 Task: Use Sitcom Laughter 06 Effect in this video Movie B.mp4
Action: Mouse moved to (161, 110)
Screenshot: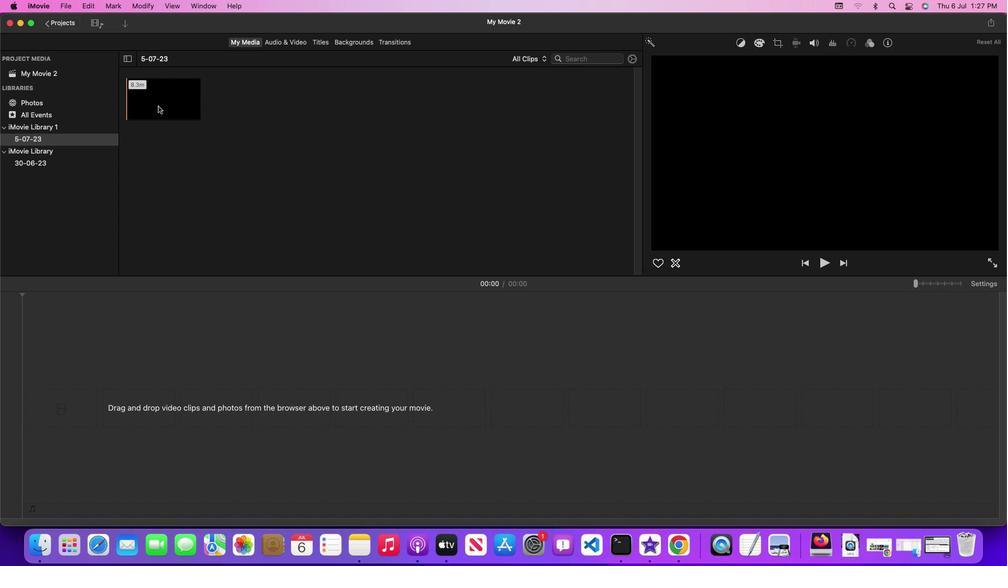 
Action: Mouse pressed left at (161, 110)
Screenshot: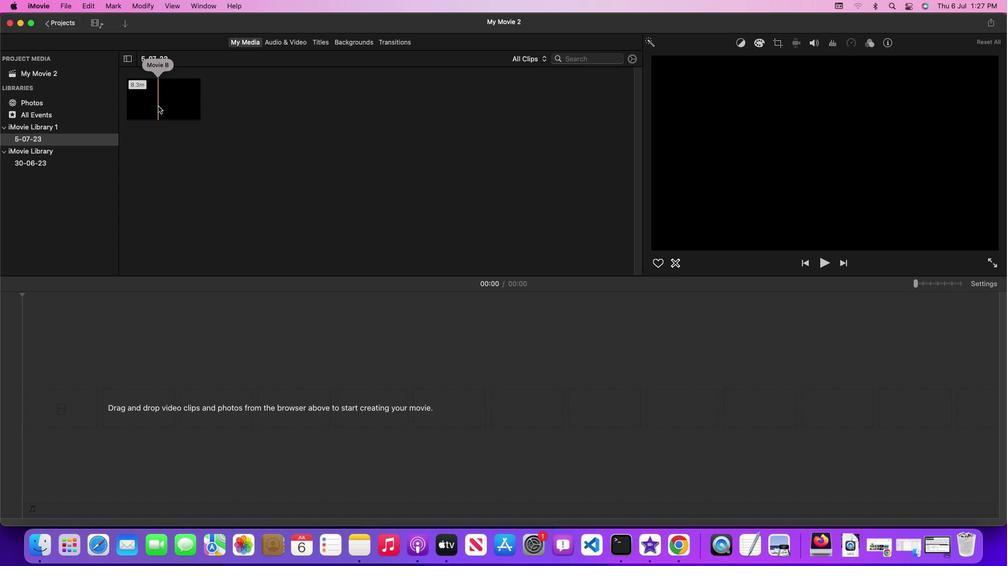 
Action: Mouse moved to (161, 109)
Screenshot: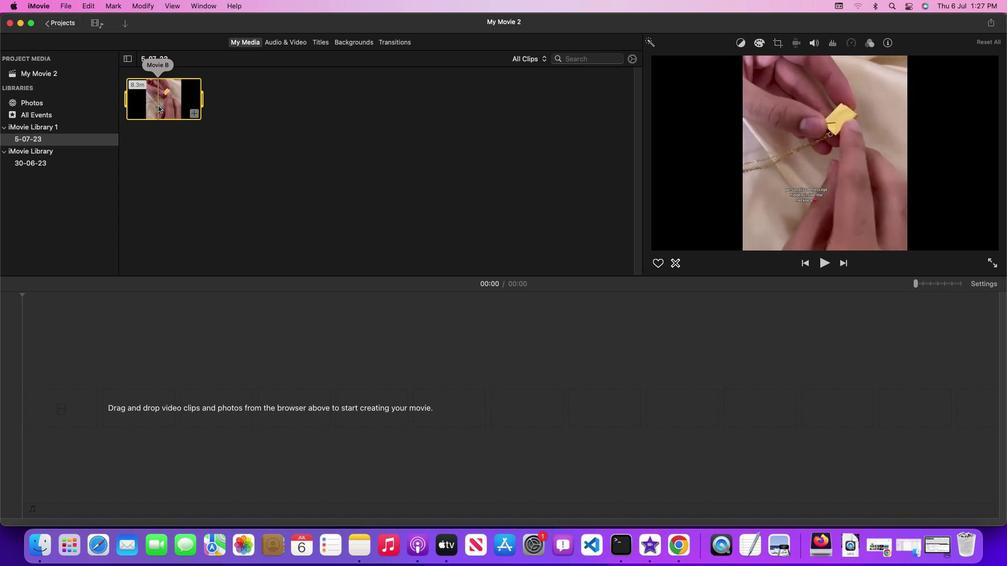 
Action: Mouse pressed left at (161, 109)
Screenshot: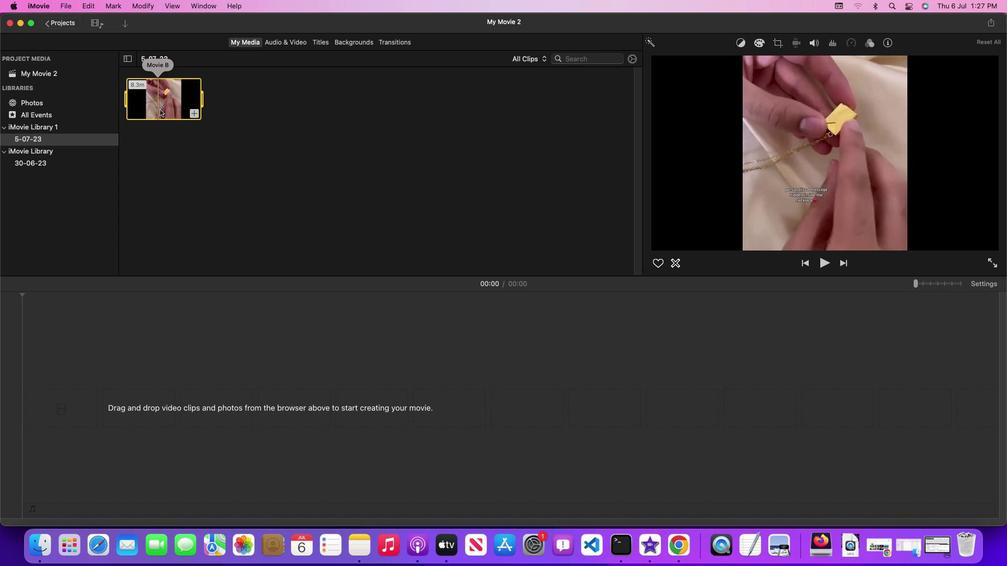 
Action: Mouse moved to (298, 45)
Screenshot: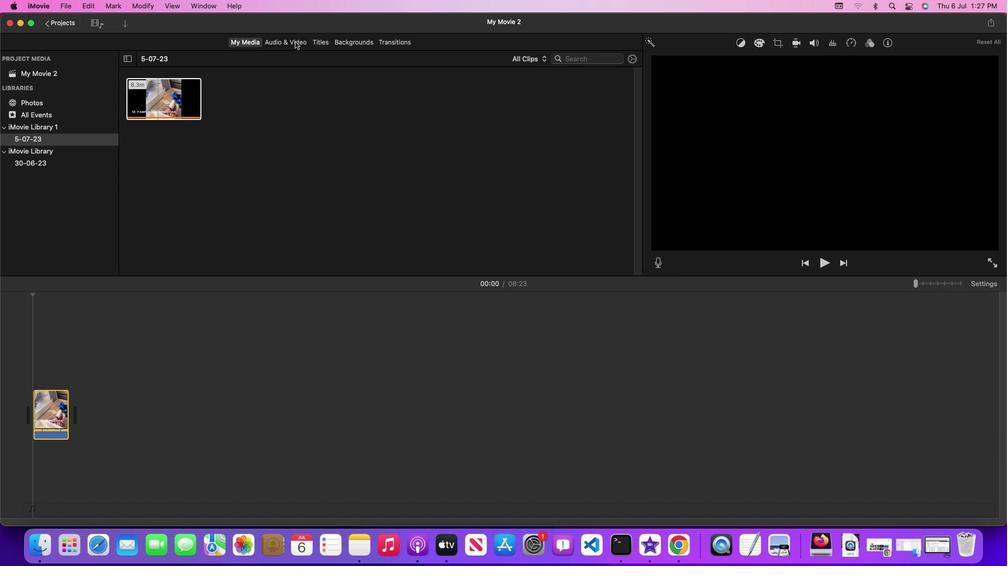 
Action: Mouse pressed left at (298, 45)
Screenshot: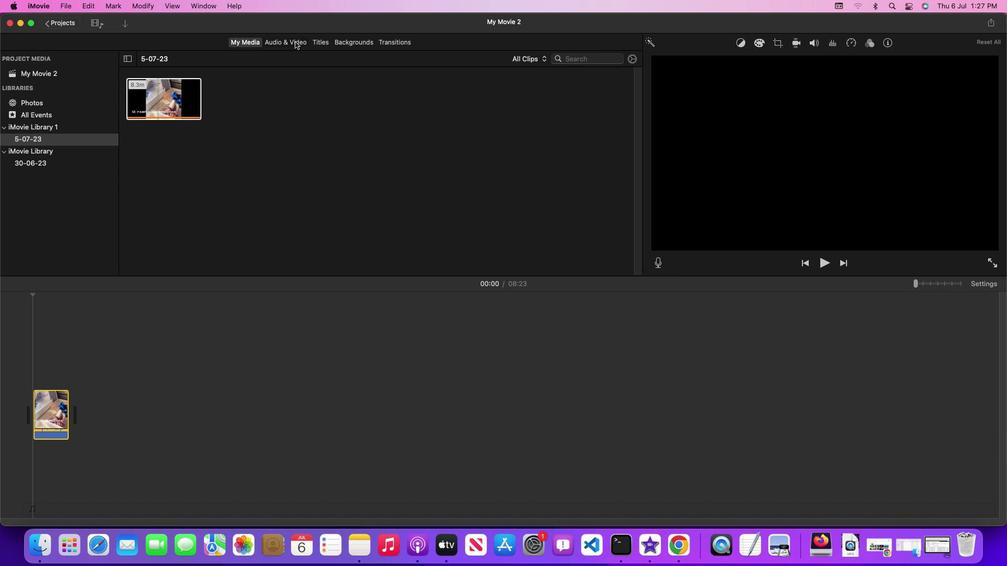 
Action: Mouse moved to (641, 143)
Screenshot: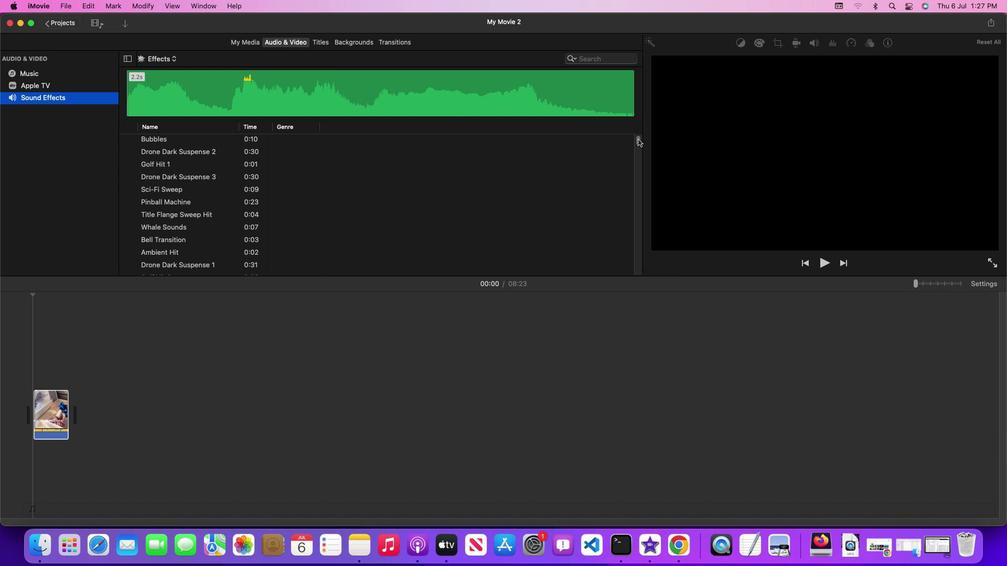 
Action: Mouse pressed left at (641, 143)
Screenshot: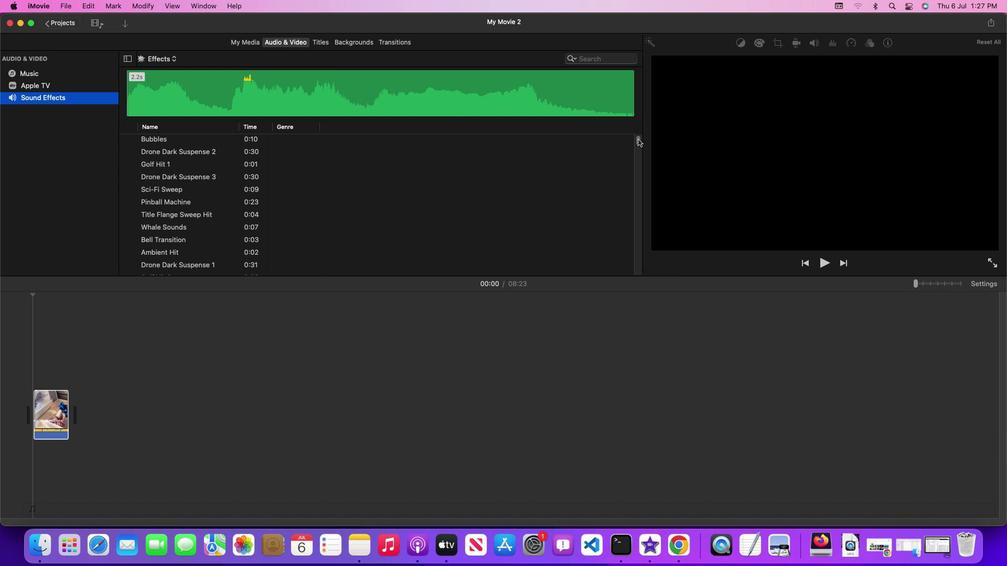 
Action: Mouse moved to (498, 219)
Screenshot: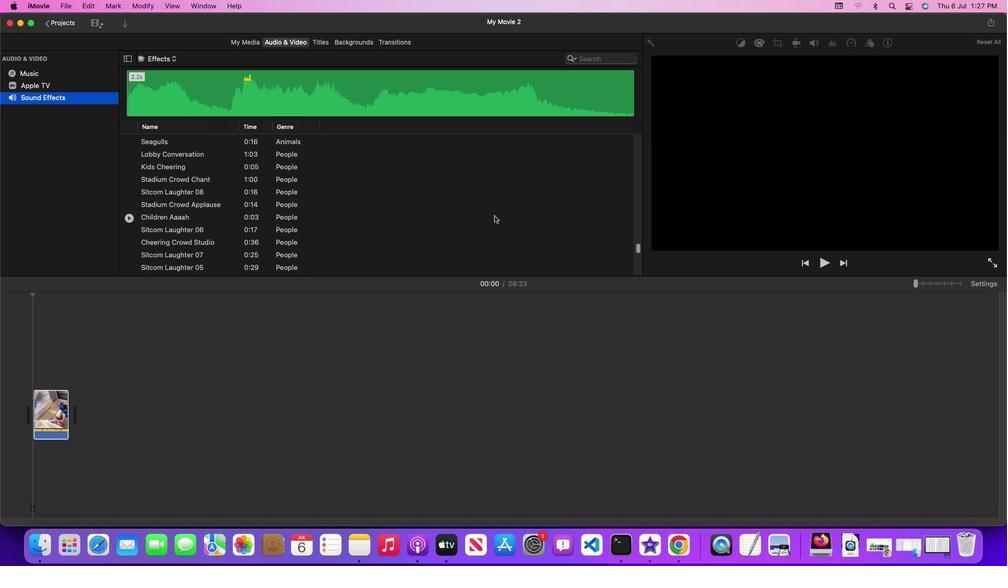 
Action: Mouse scrolled (498, 219) with delta (3, 3)
Screenshot: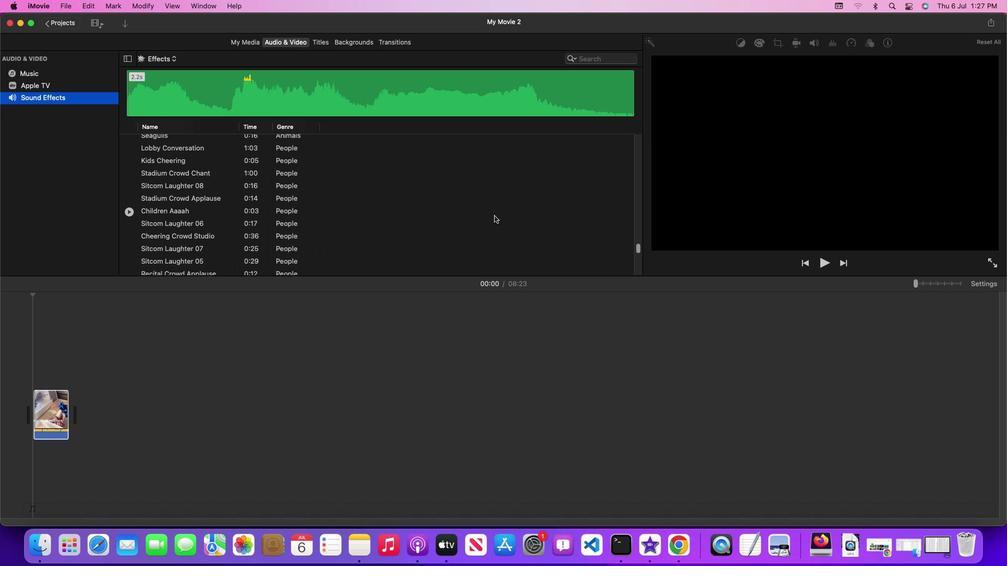 
Action: Mouse scrolled (498, 219) with delta (3, 3)
Screenshot: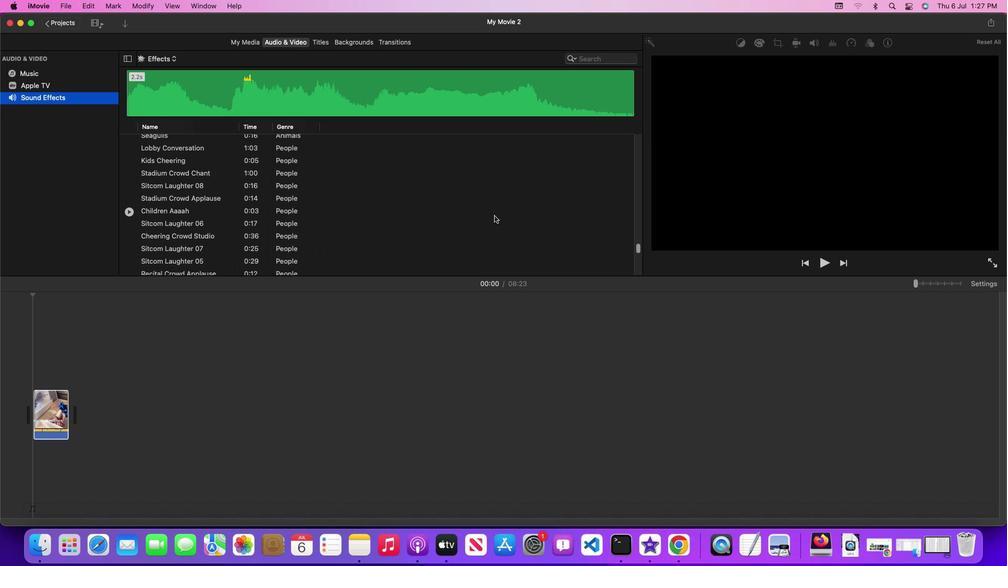 
Action: Mouse scrolled (498, 219) with delta (3, 4)
Screenshot: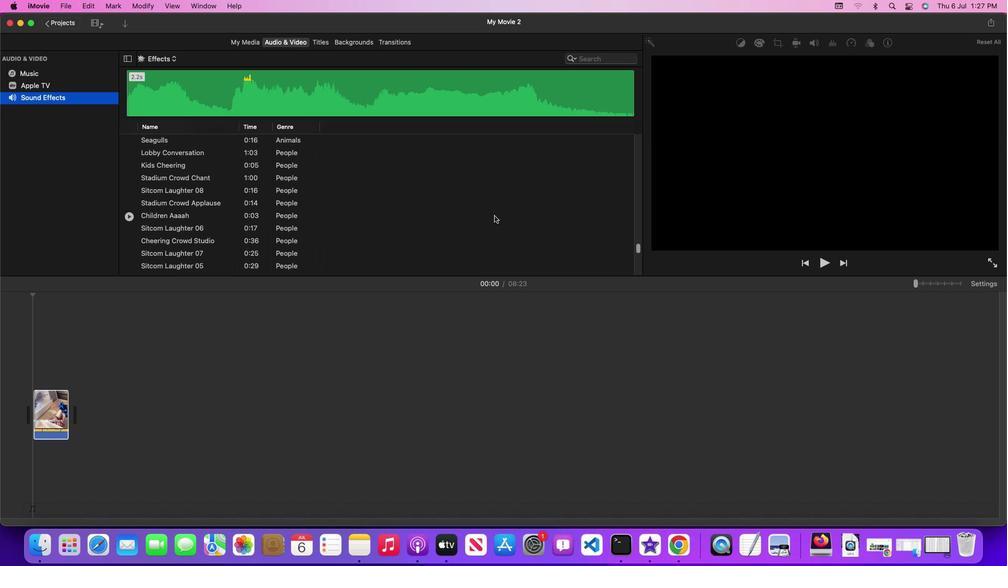 
Action: Mouse scrolled (498, 219) with delta (3, 4)
Screenshot: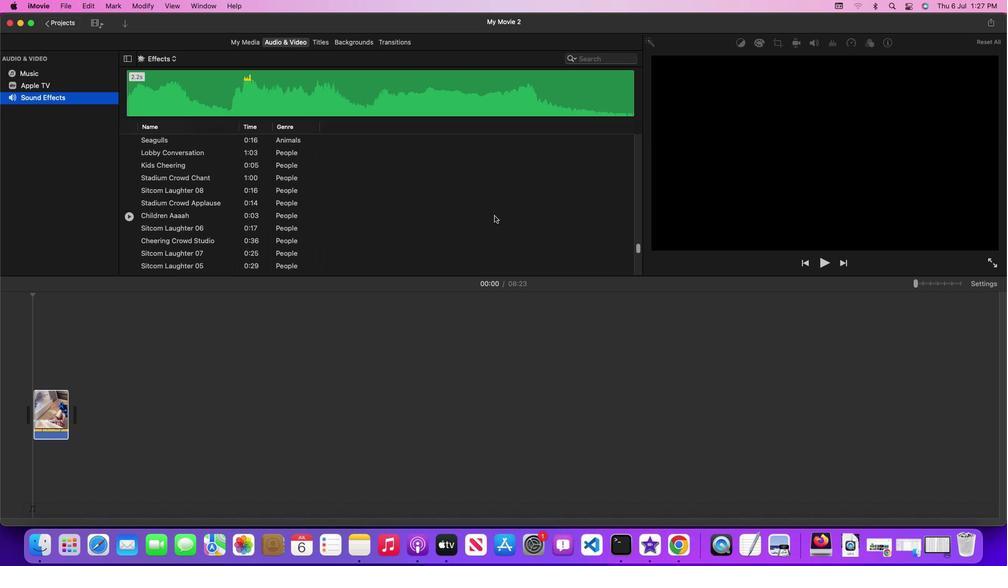 
Action: Mouse moved to (226, 233)
Screenshot: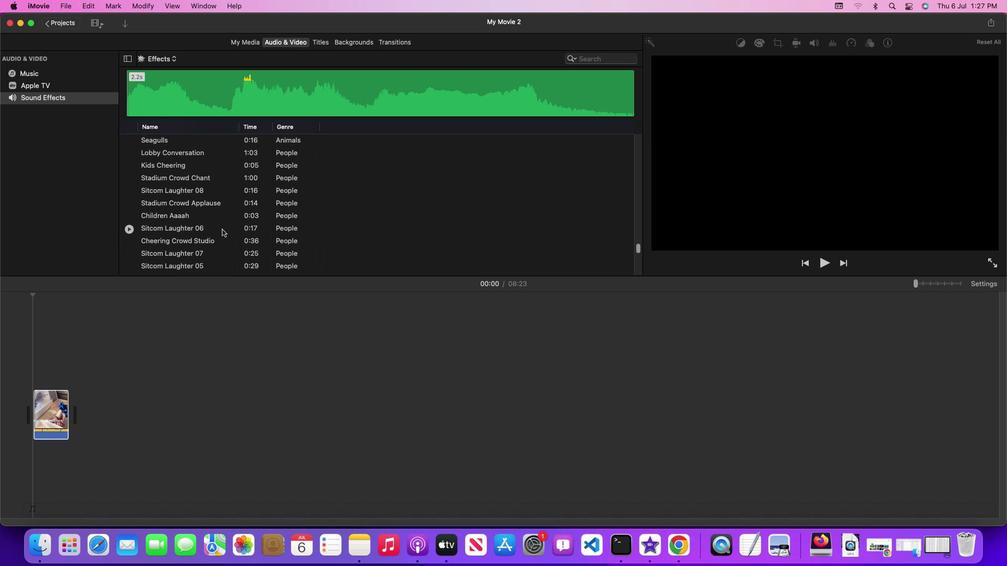 
Action: Mouse pressed left at (226, 233)
Screenshot: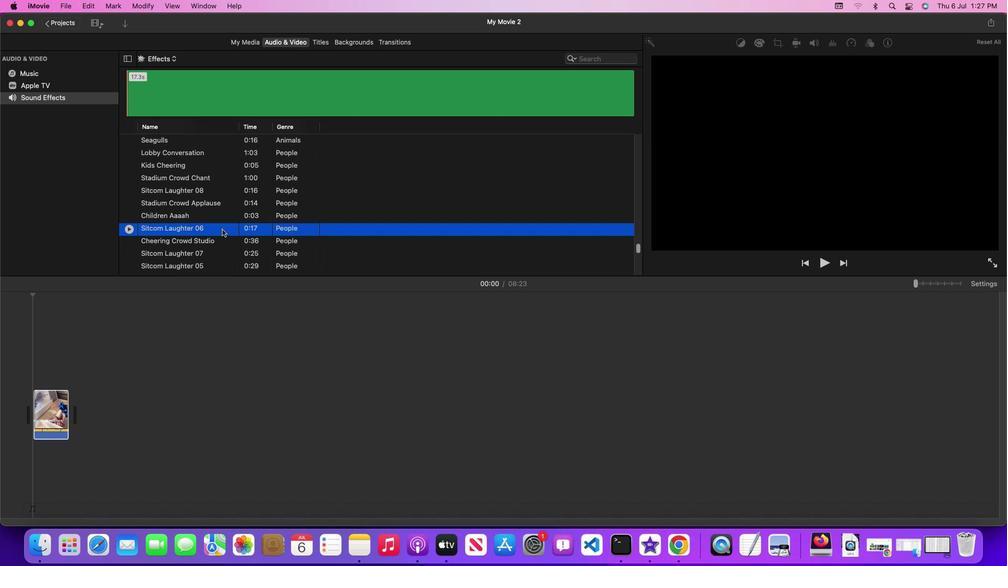
Action: Mouse moved to (234, 234)
Screenshot: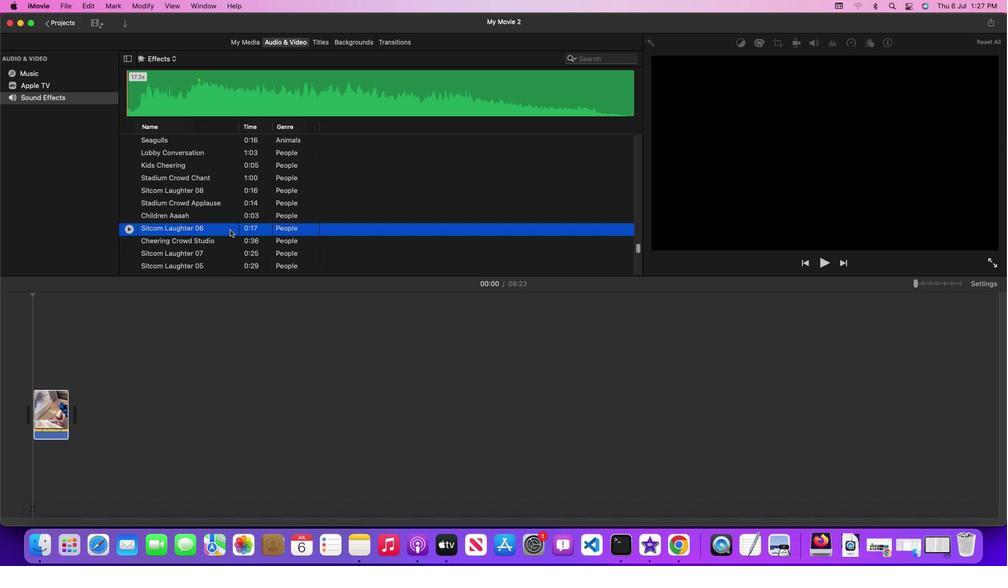 
Action: Mouse pressed left at (234, 234)
Screenshot: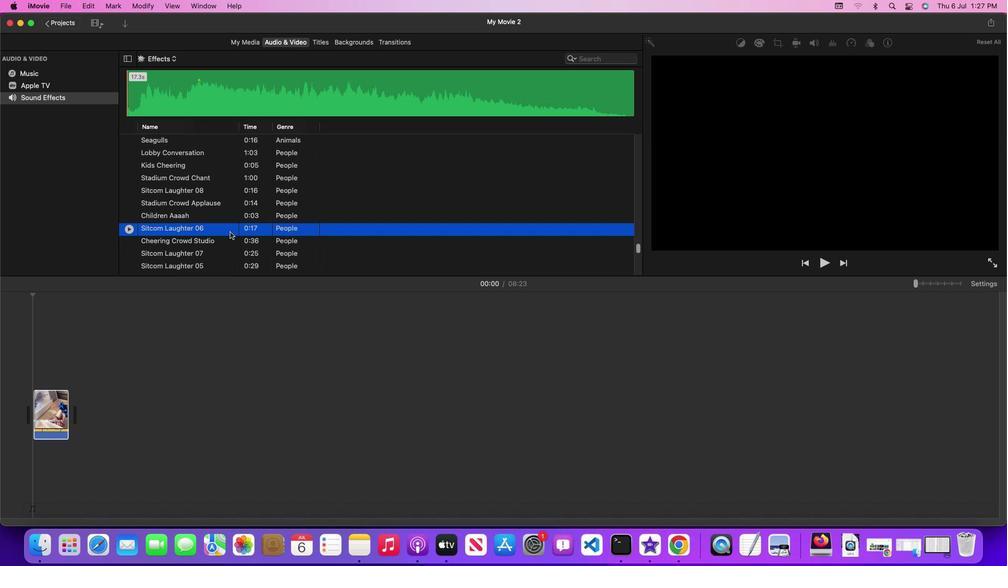 
Action: Mouse moved to (177, 380)
Screenshot: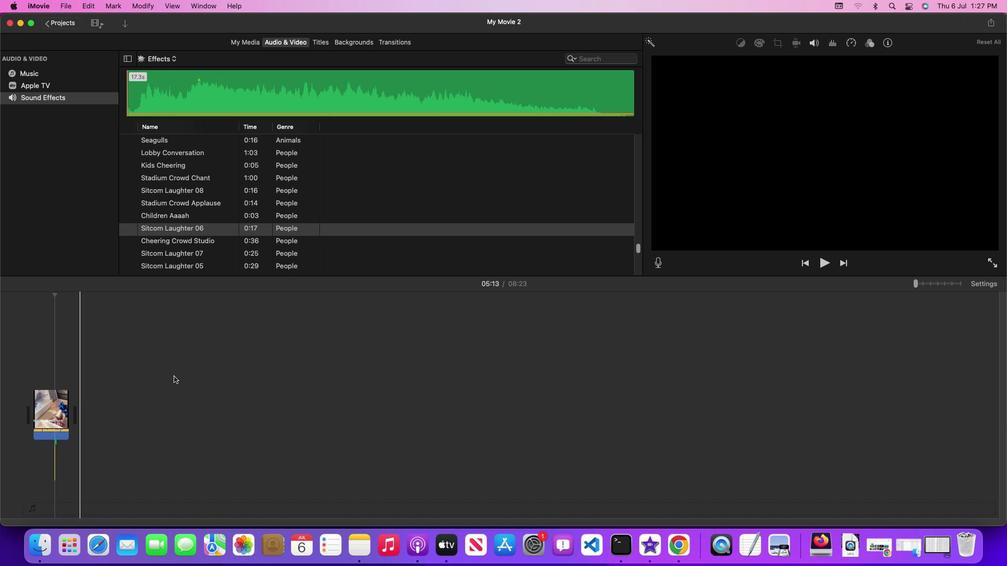 
